 Task: Use the formula "IFNA" in spreadsheet "Project portfolio".
Action: Mouse moved to (782, 123)
Screenshot: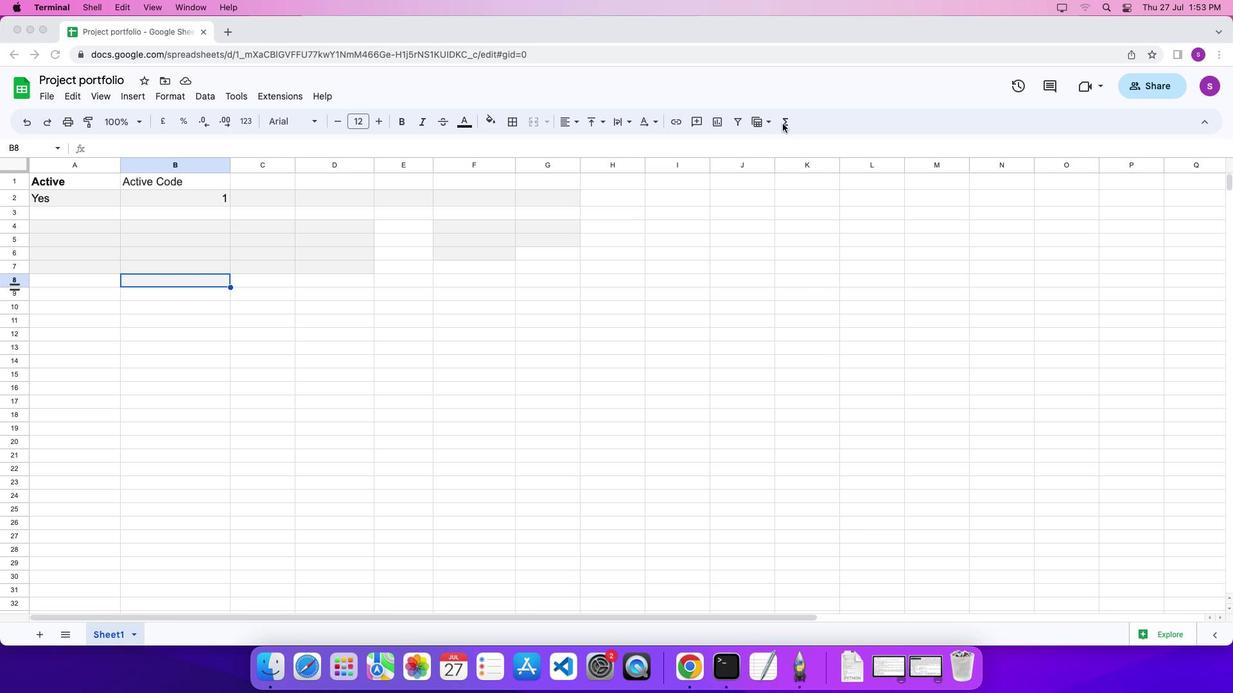 
Action: Mouse pressed left at (782, 123)
Screenshot: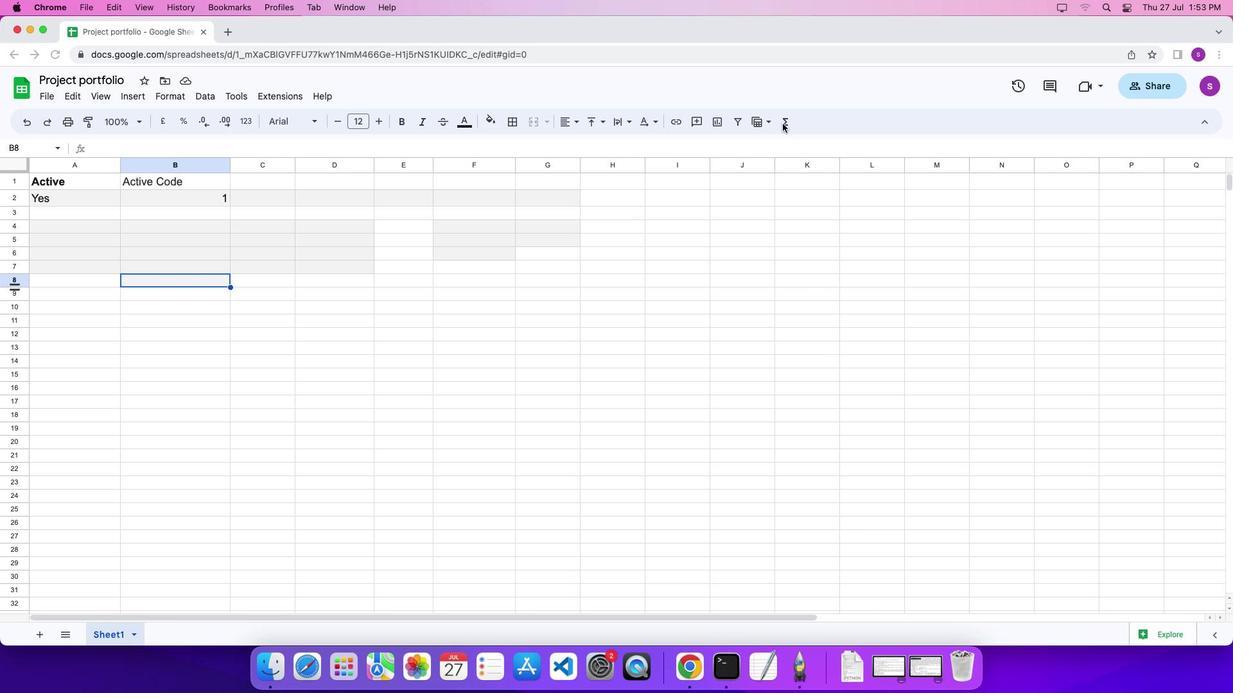 
Action: Mouse moved to (786, 123)
Screenshot: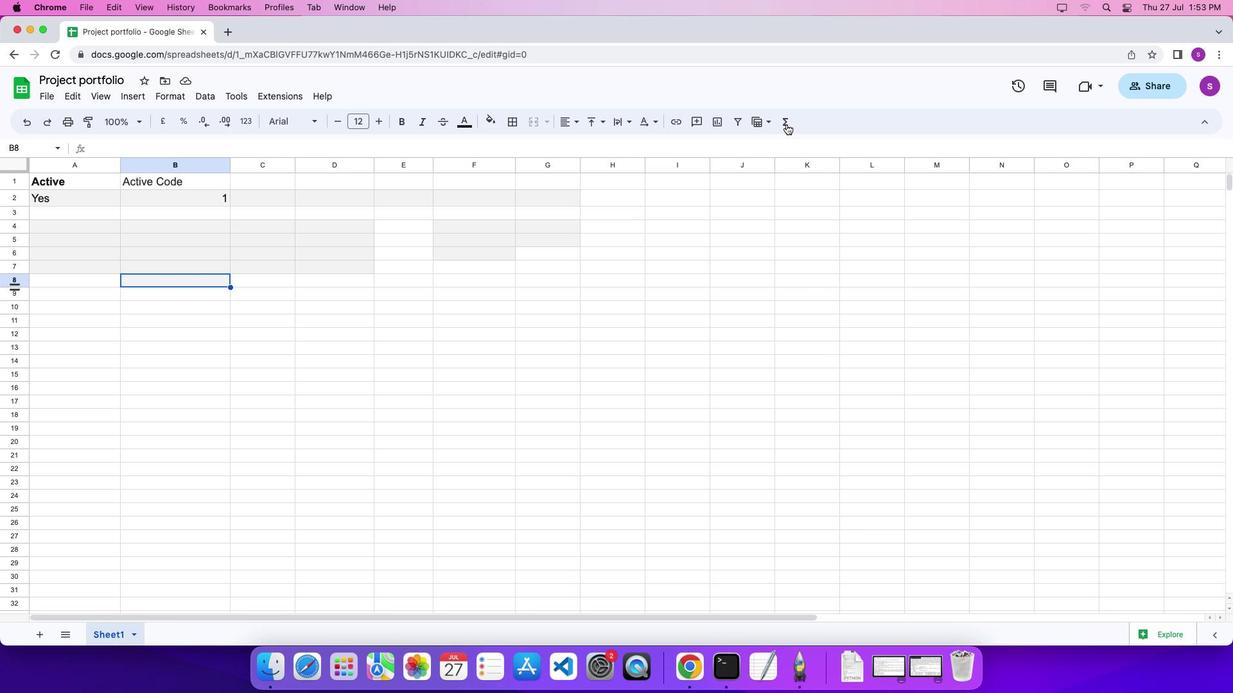
Action: Mouse pressed left at (786, 123)
Screenshot: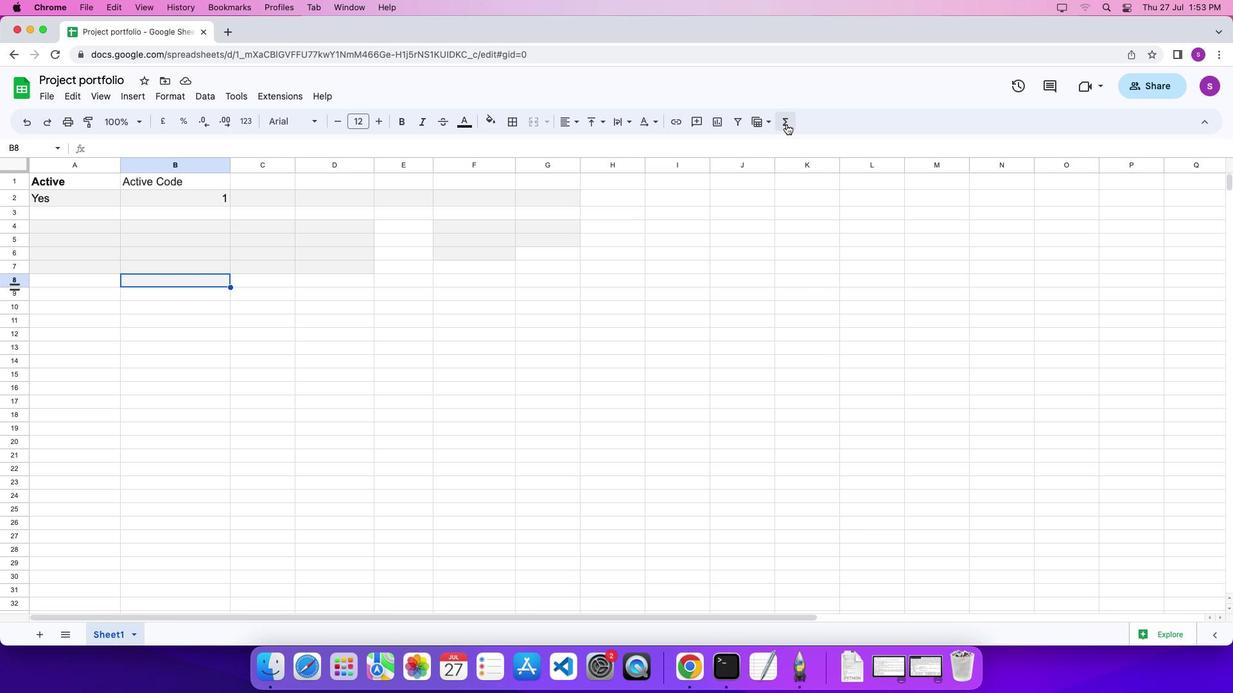 
Action: Mouse moved to (992, 610)
Screenshot: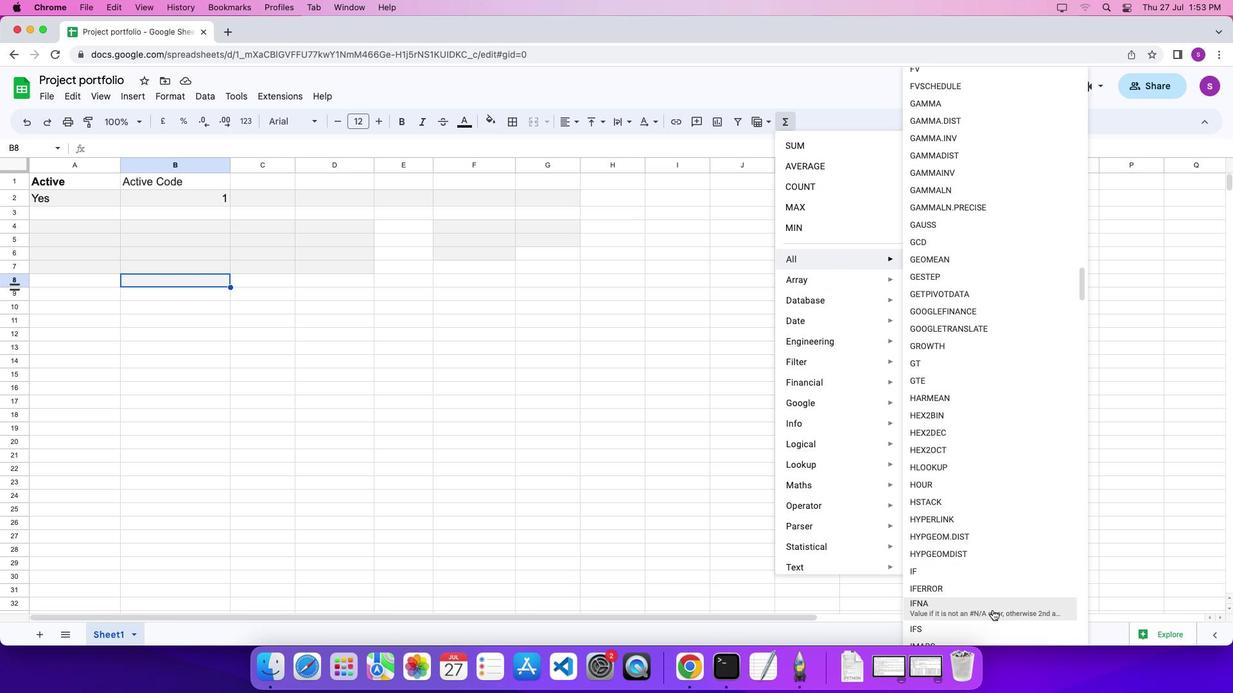 
Action: Mouse pressed left at (992, 610)
Screenshot: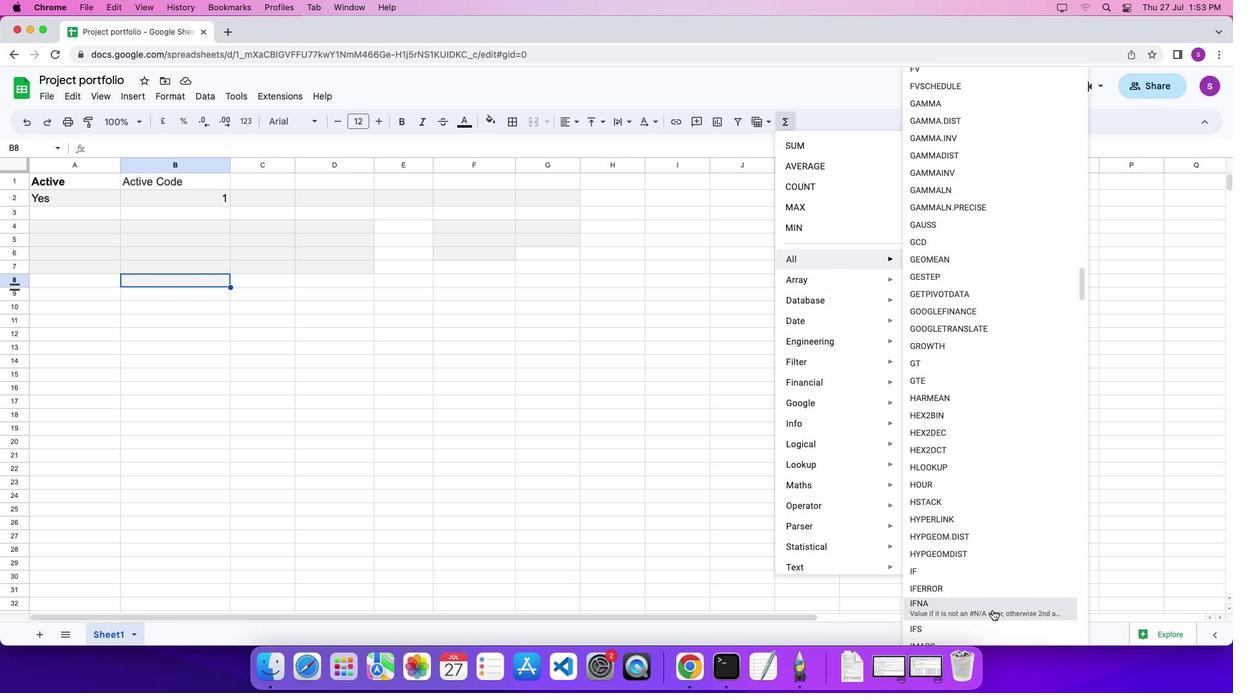 
Action: Mouse moved to (691, 389)
Screenshot: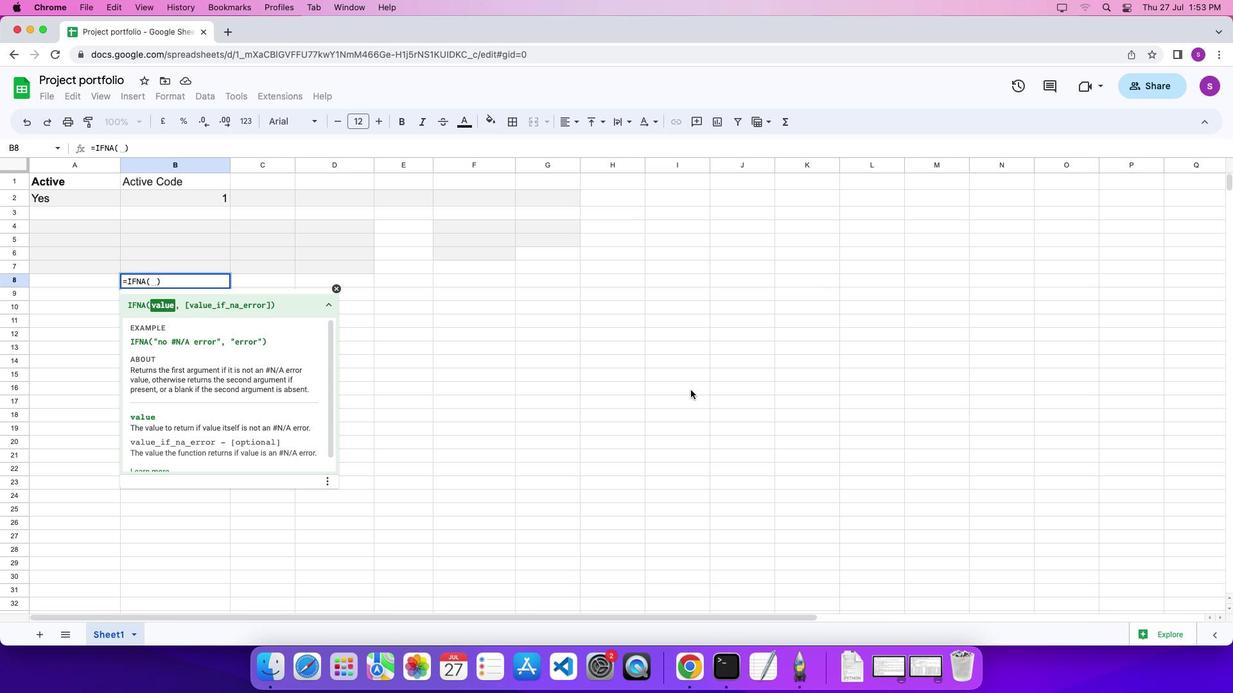 
Action: Key pressed Key.shift_r'"''n''o'Key.spaceKey.shift'$'Key.shift'N''/'Key.shift'A'Key.space'e''r''r''o''r'Key.shift_r'"'','Key.spaceKey.shift_r'"''e''r''r''o''r'Key.ctrl_rKey.shift_r'"'Key.leftKey.right'\x03'
Screenshot: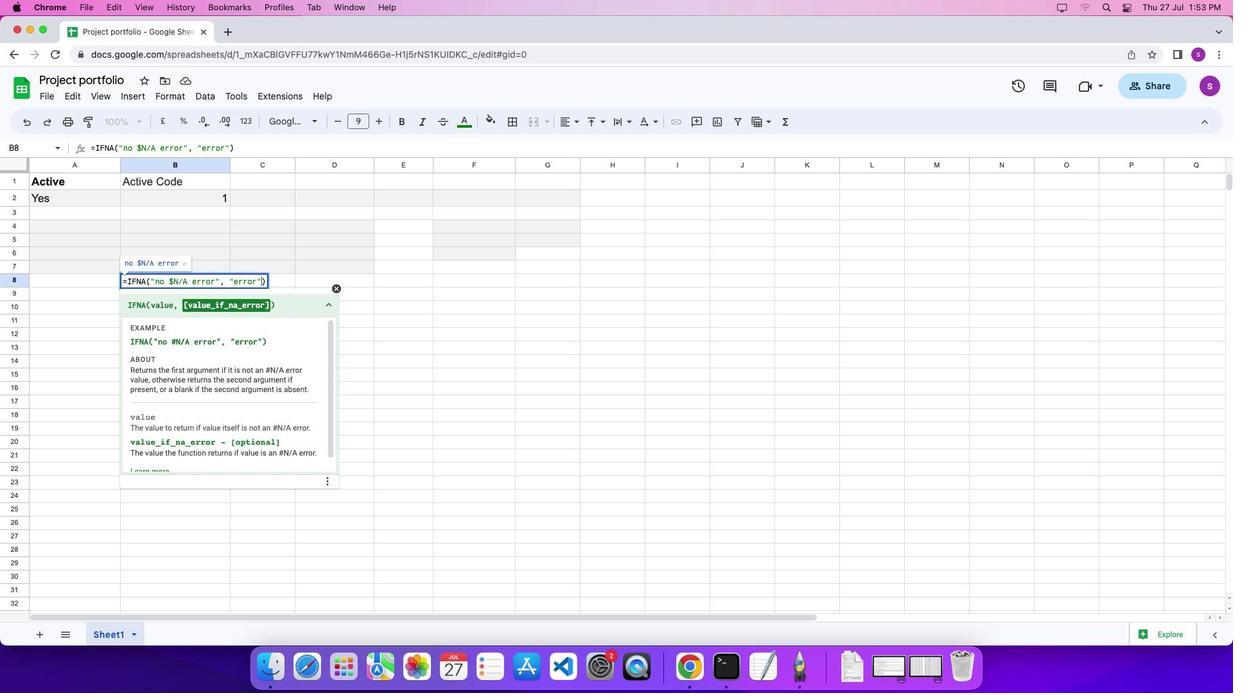
